 Task: Learn more about a recruiter lite.
Action: Mouse moved to (731, 108)
Screenshot: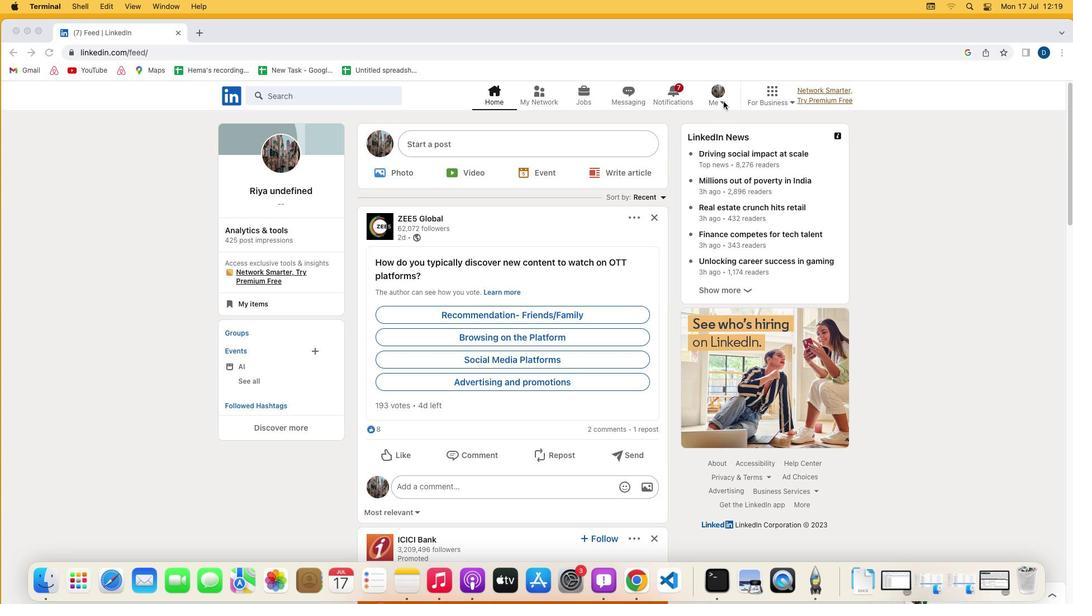 
Action: Mouse pressed left at (731, 108)
Screenshot: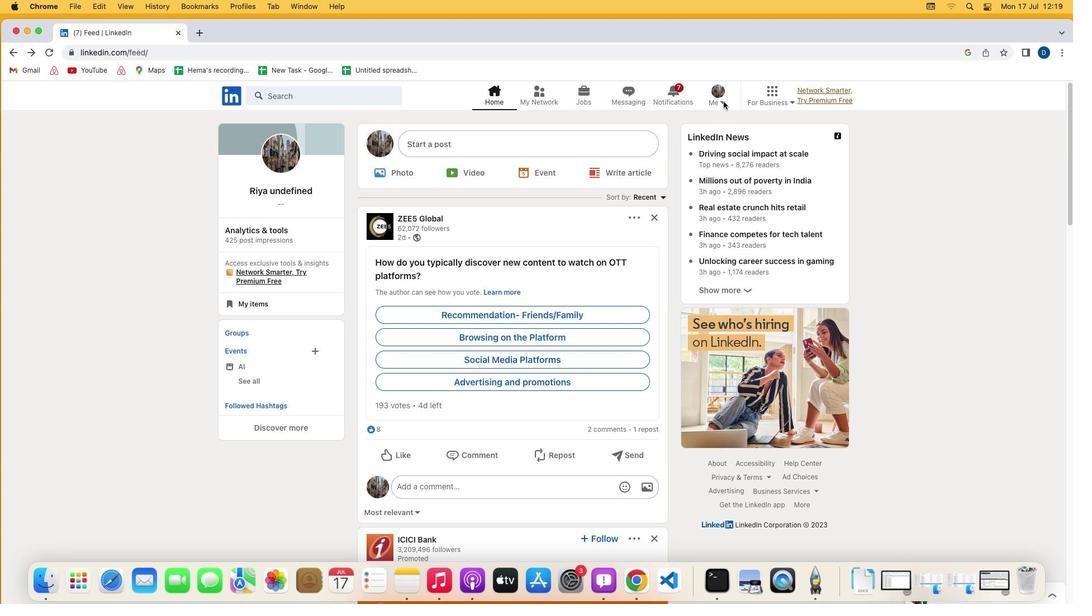 
Action: Mouse moved to (731, 110)
Screenshot: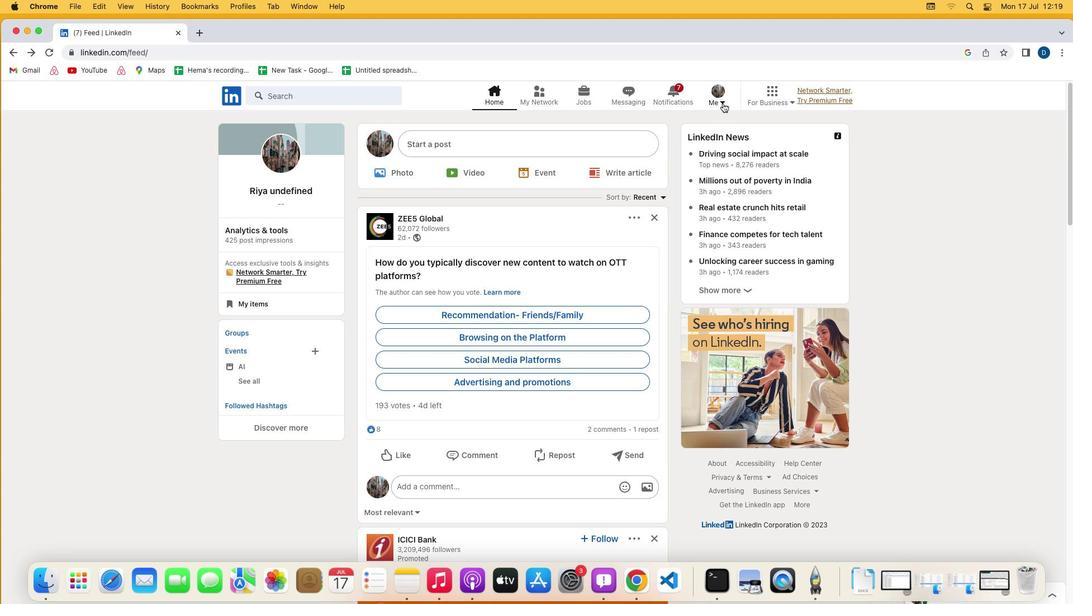 
Action: Mouse pressed left at (731, 110)
Screenshot: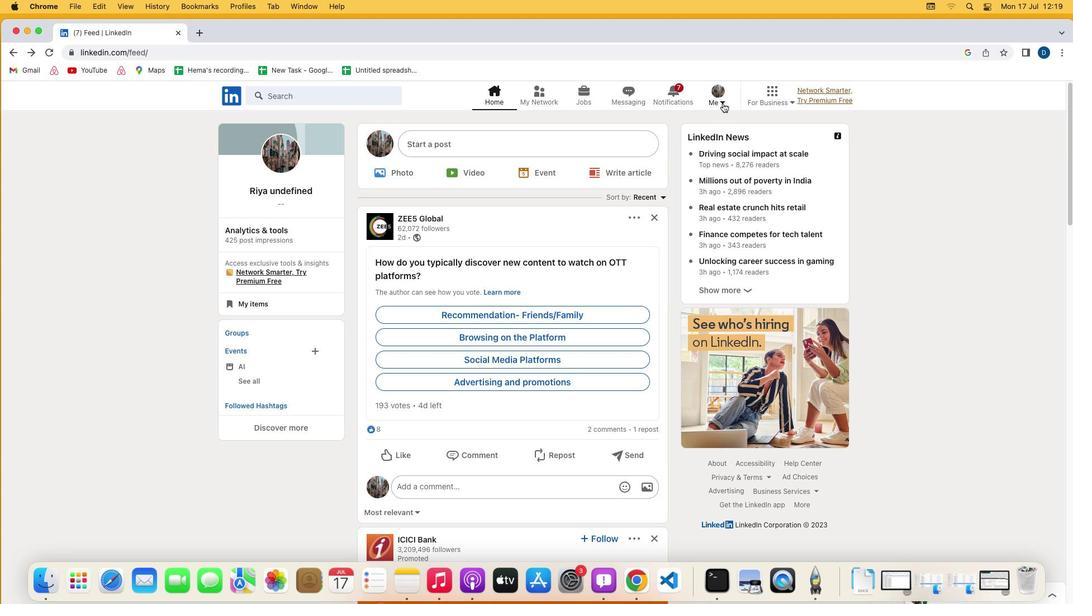 
Action: Mouse moved to (642, 224)
Screenshot: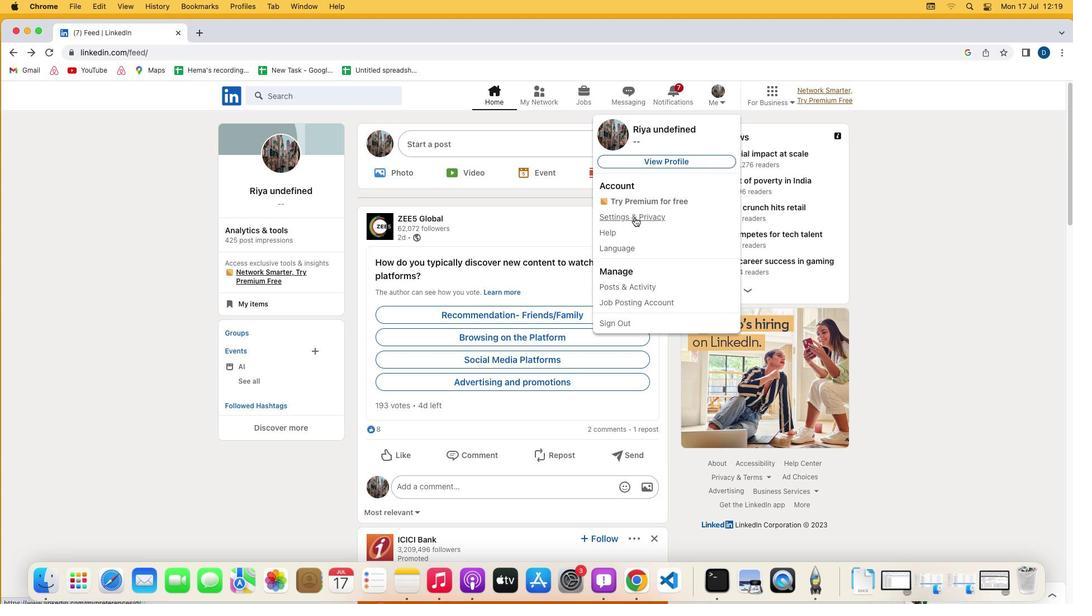 
Action: Mouse pressed left at (642, 224)
Screenshot: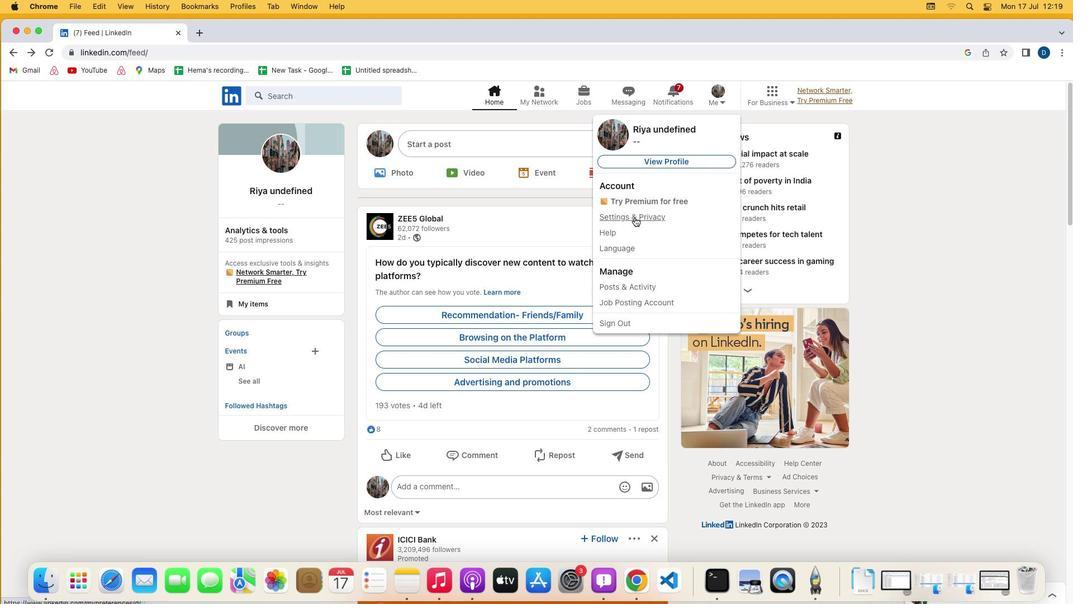 
Action: Mouse moved to (563, 398)
Screenshot: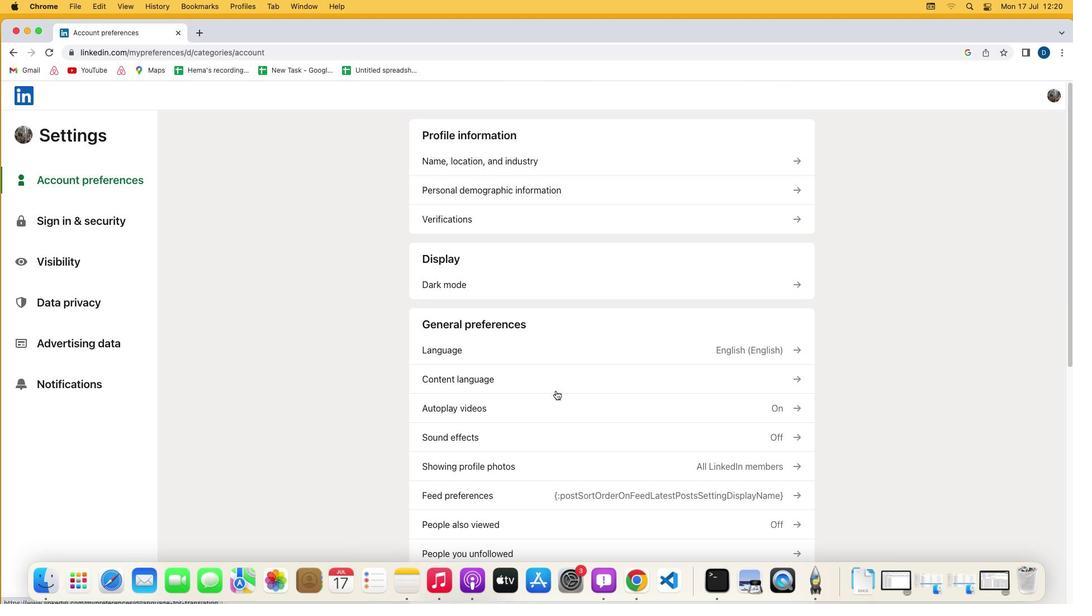 
Action: Mouse scrolled (563, 398) with delta (7, 6)
Screenshot: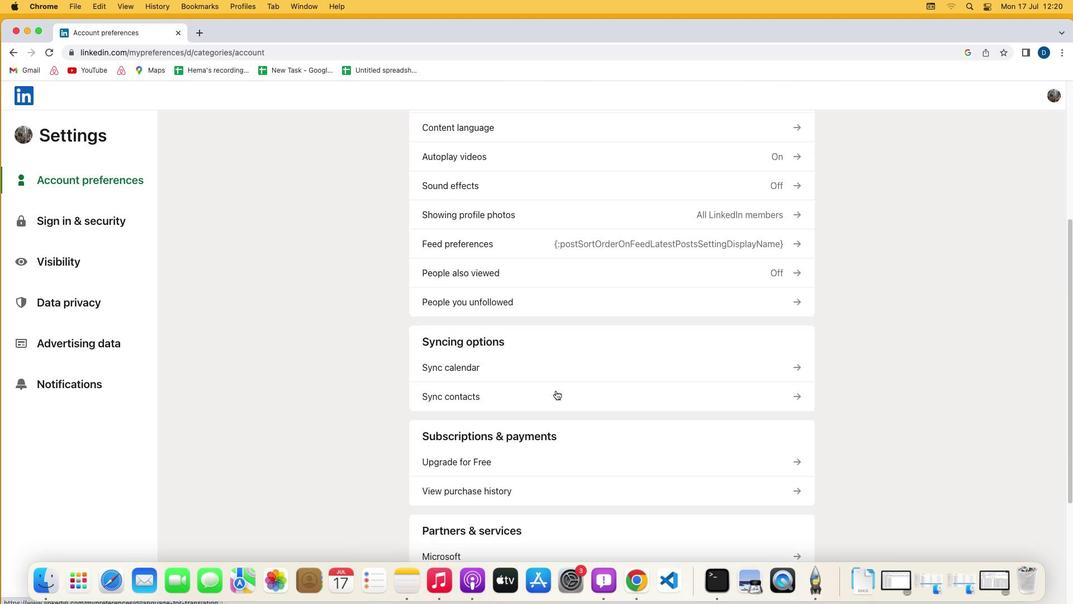 
Action: Mouse scrolled (563, 398) with delta (7, 6)
Screenshot: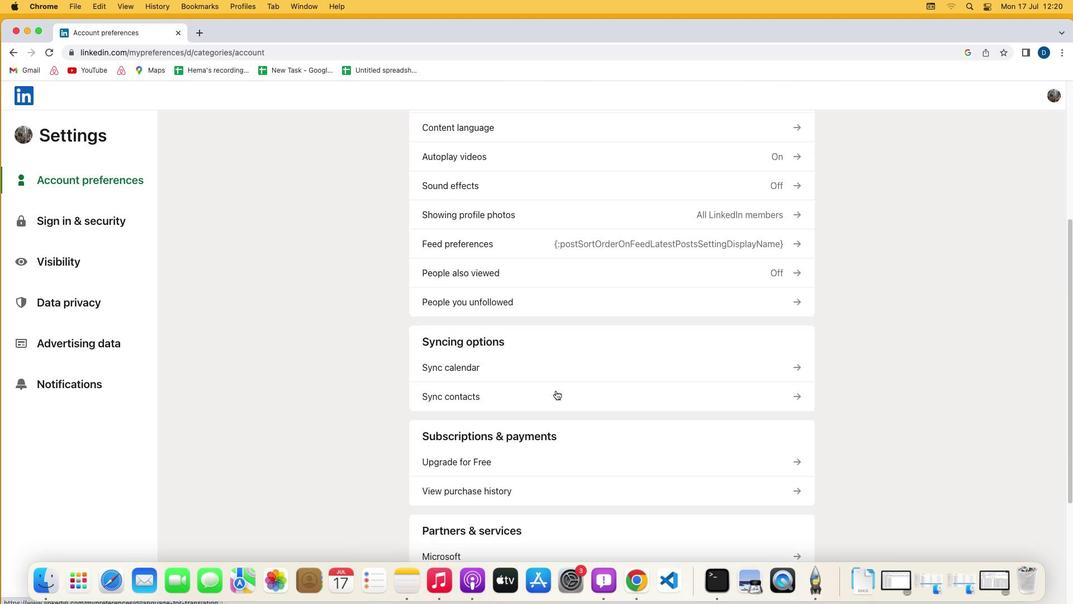 
Action: Mouse scrolled (563, 398) with delta (7, 5)
Screenshot: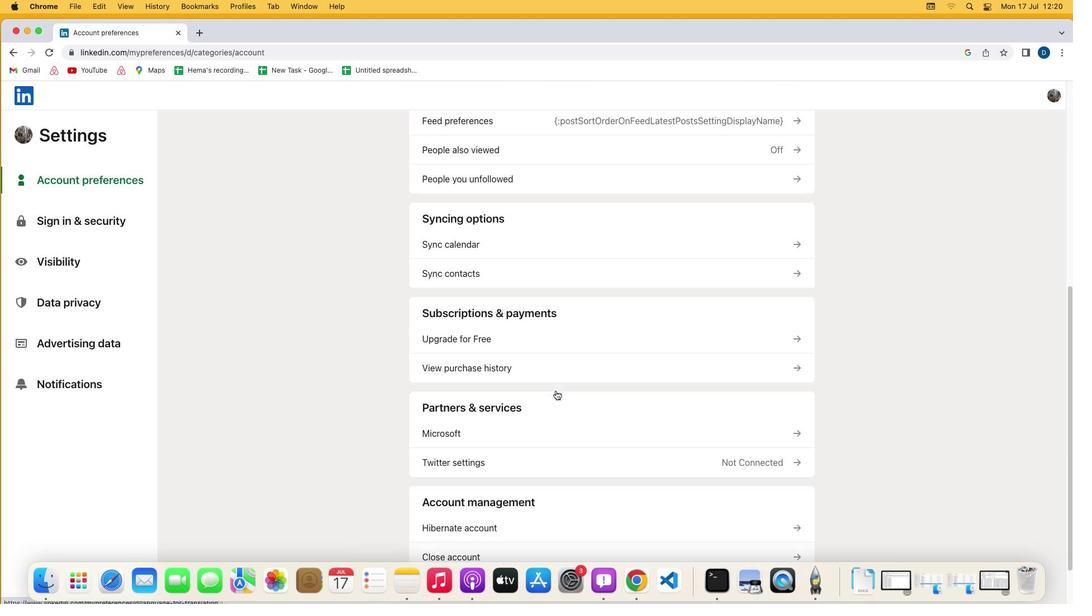
Action: Mouse scrolled (563, 398) with delta (7, 4)
Screenshot: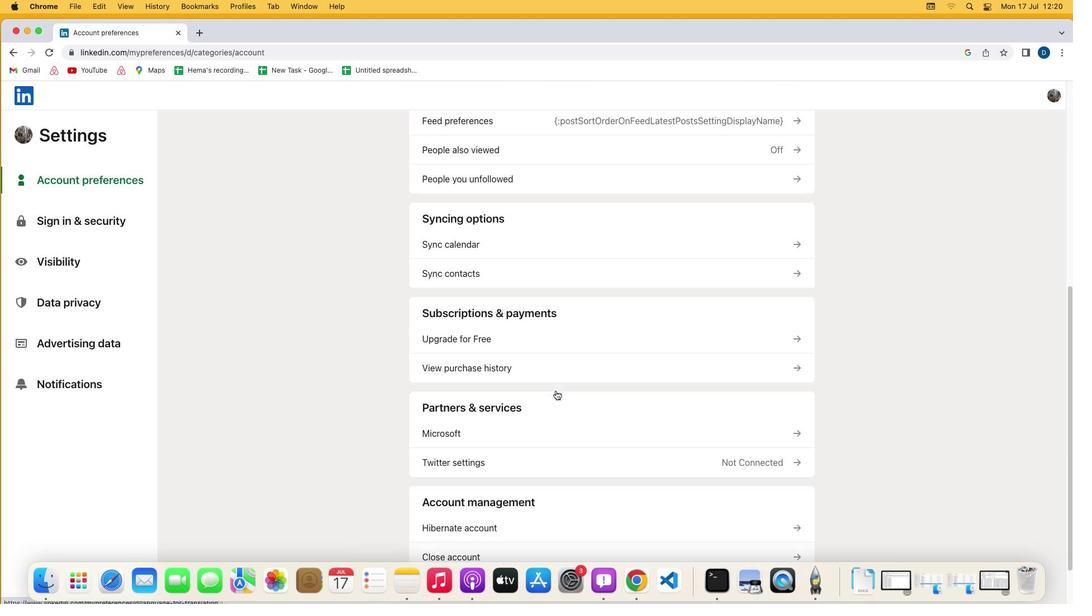 
Action: Mouse scrolled (563, 398) with delta (7, 3)
Screenshot: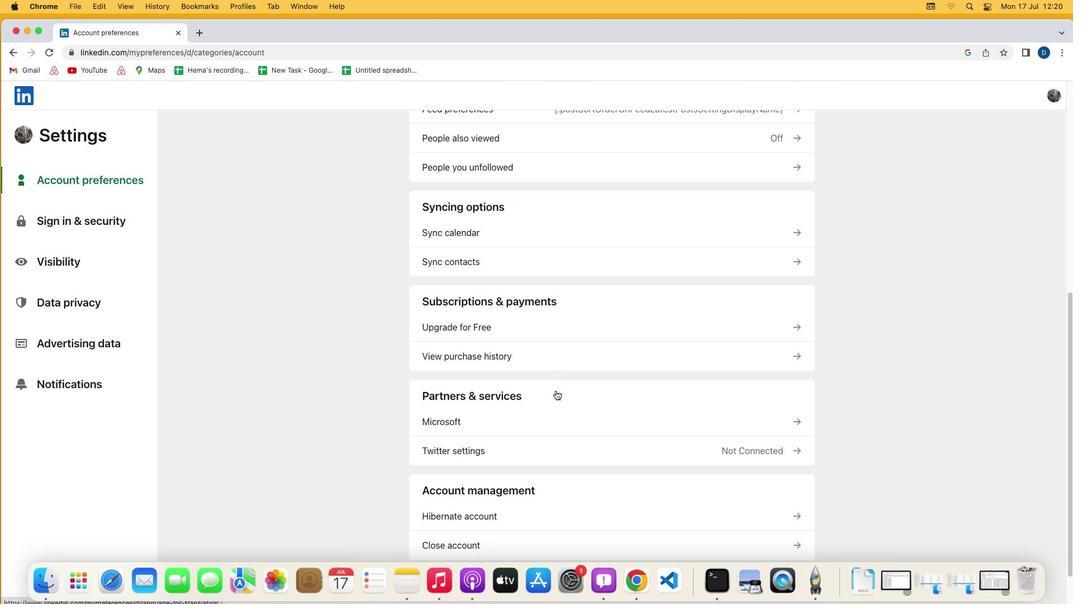 
Action: Mouse scrolled (563, 398) with delta (7, 6)
Screenshot: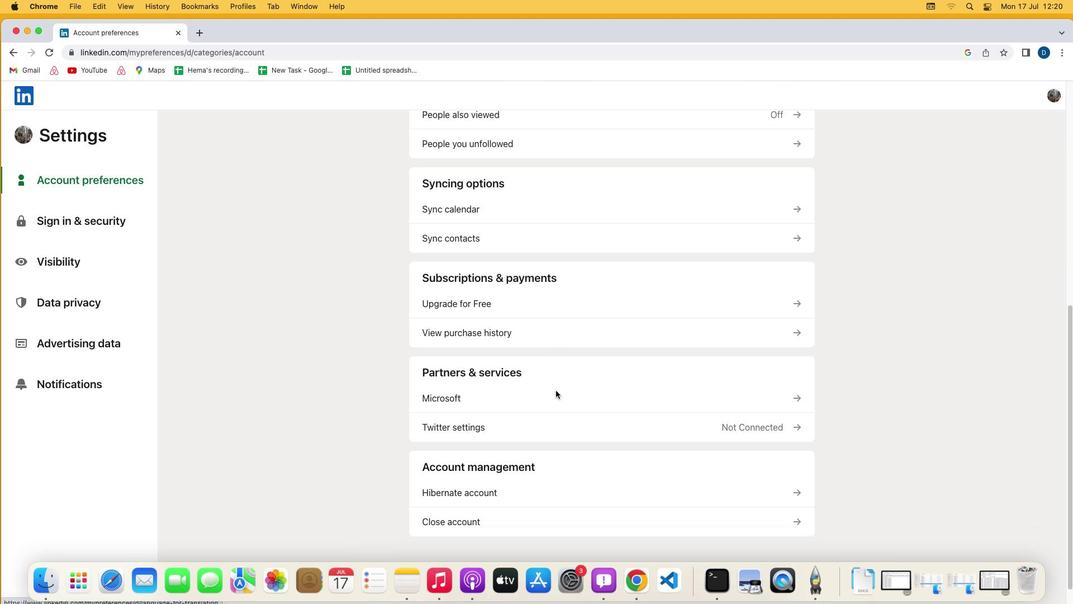 
Action: Mouse scrolled (563, 398) with delta (7, 6)
Screenshot: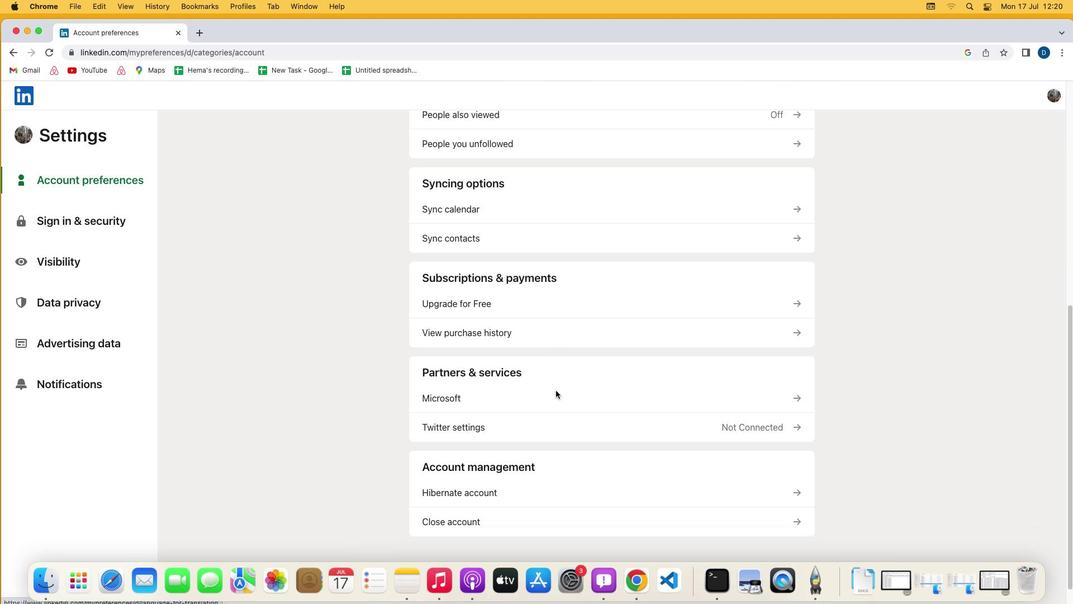 
Action: Mouse scrolled (563, 398) with delta (7, 5)
Screenshot: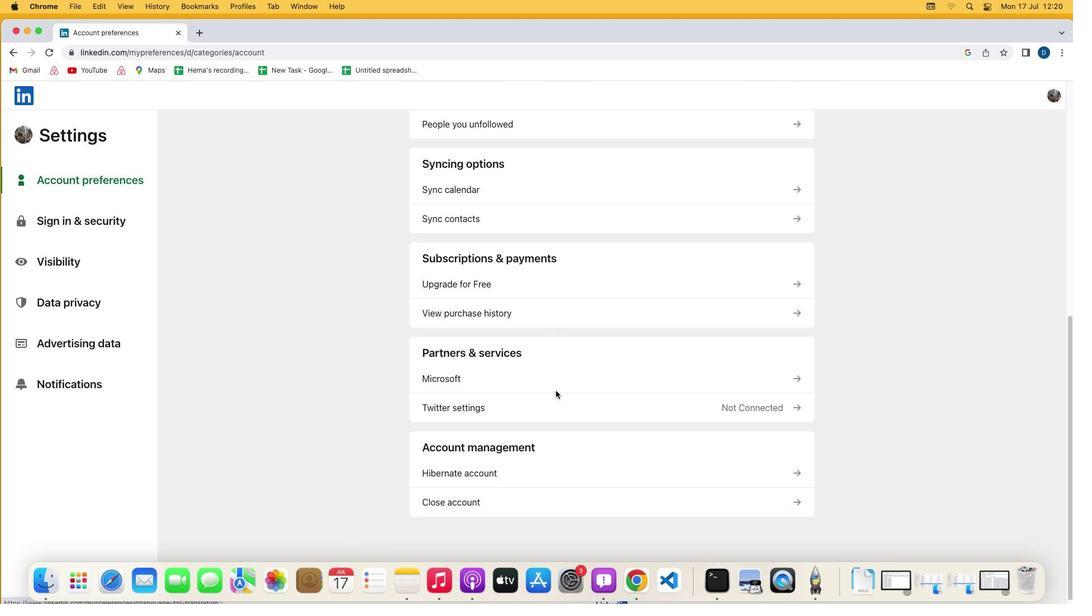 
Action: Mouse scrolled (563, 398) with delta (7, 5)
Screenshot: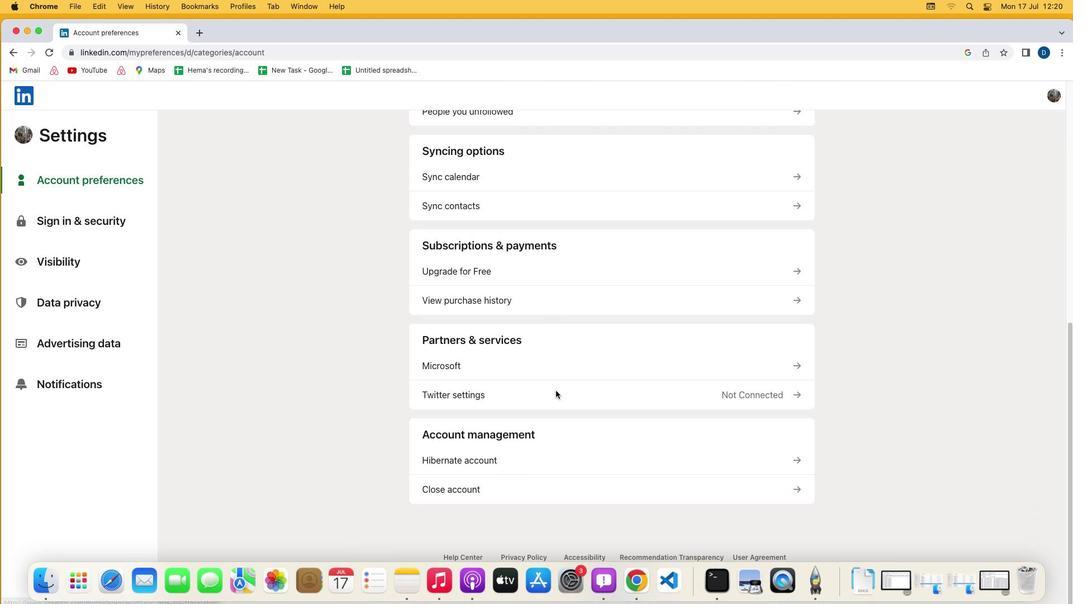 
Action: Mouse moved to (560, 280)
Screenshot: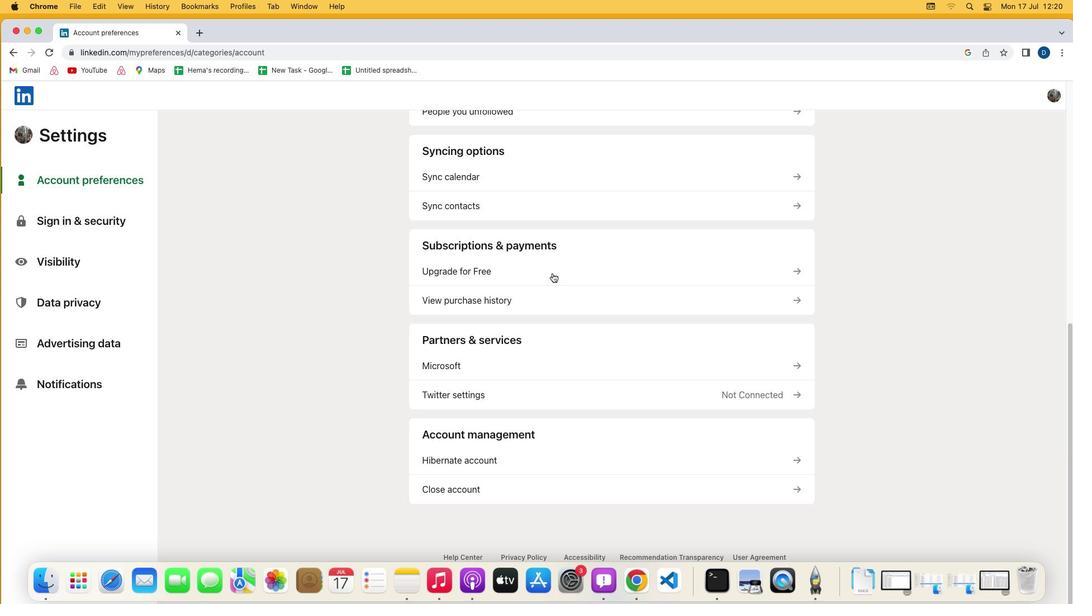 
Action: Mouse pressed left at (560, 280)
Screenshot: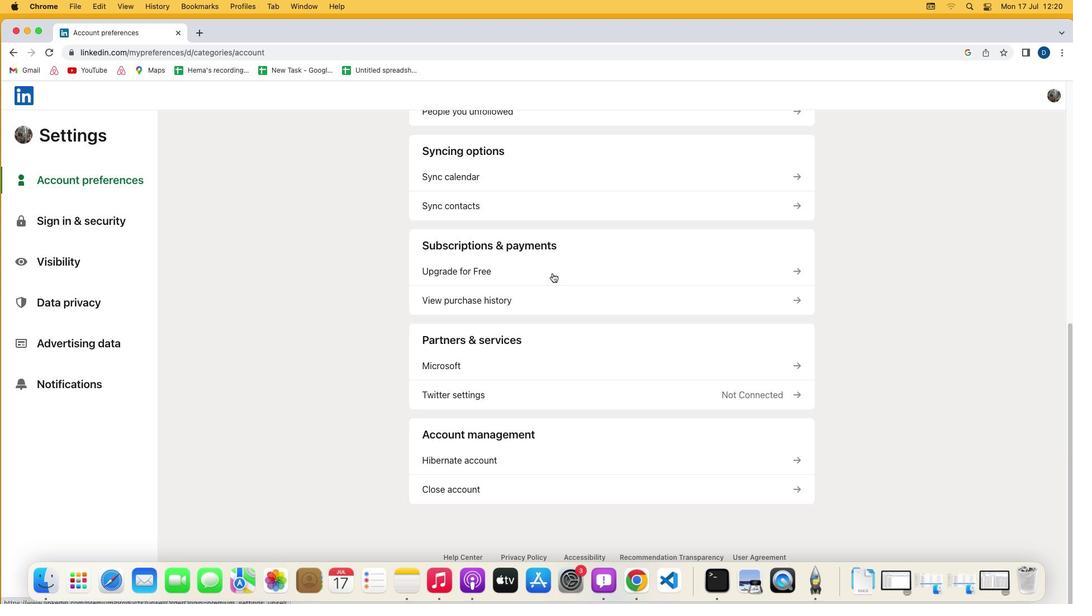 
Action: Mouse moved to (445, 336)
Screenshot: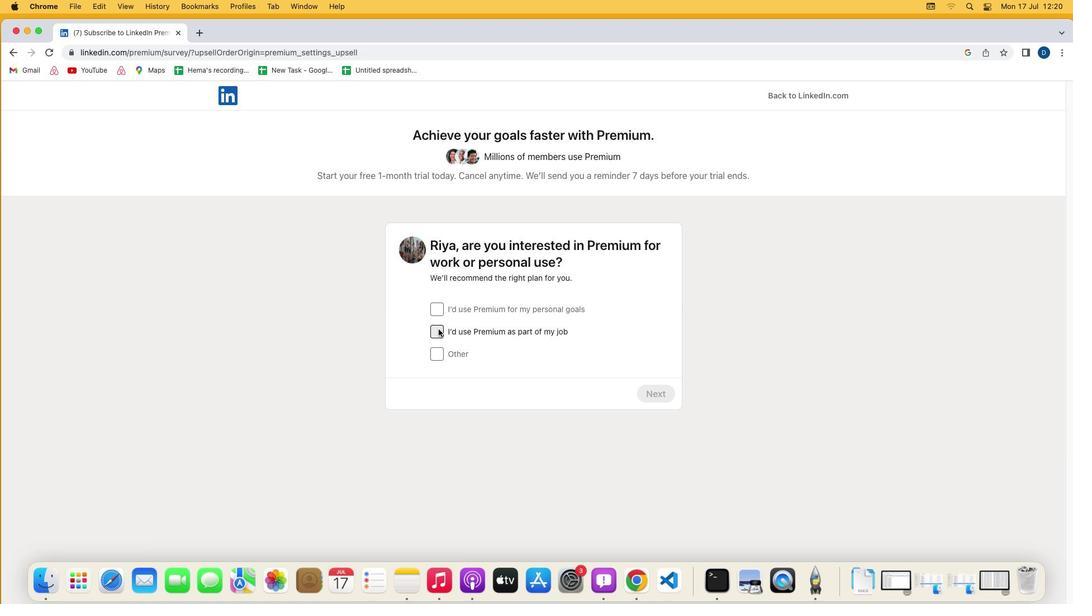 
Action: Mouse pressed left at (445, 336)
Screenshot: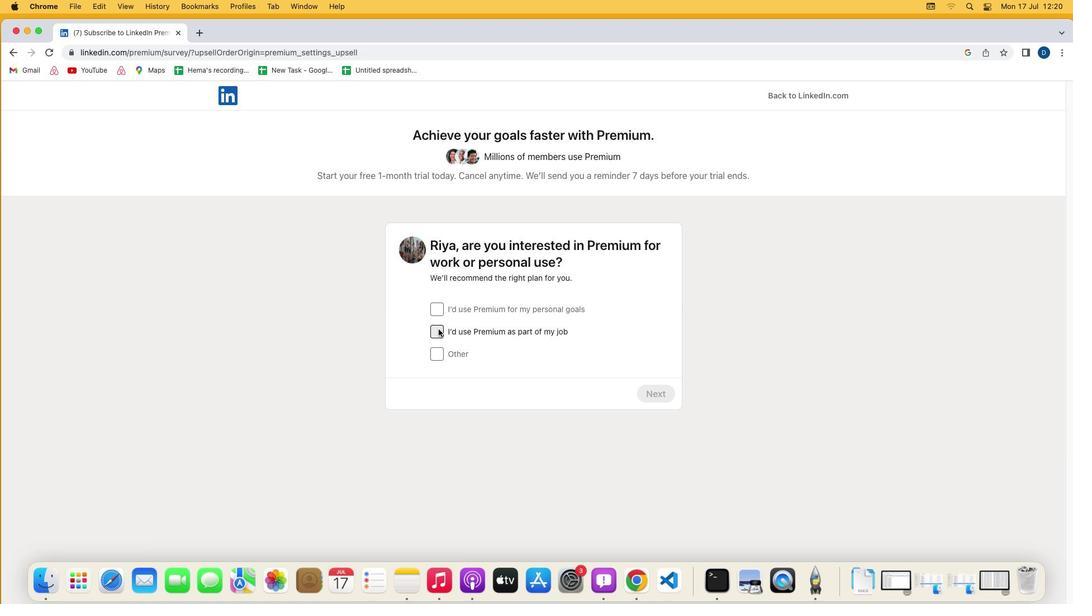 
Action: Mouse moved to (667, 407)
Screenshot: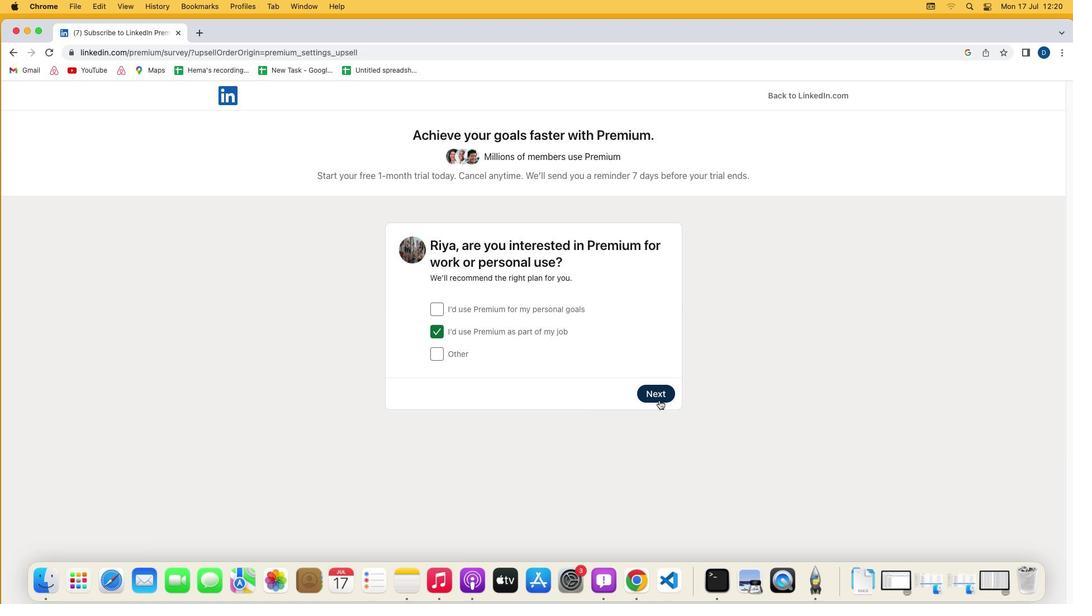 
Action: Mouse pressed left at (667, 407)
Screenshot: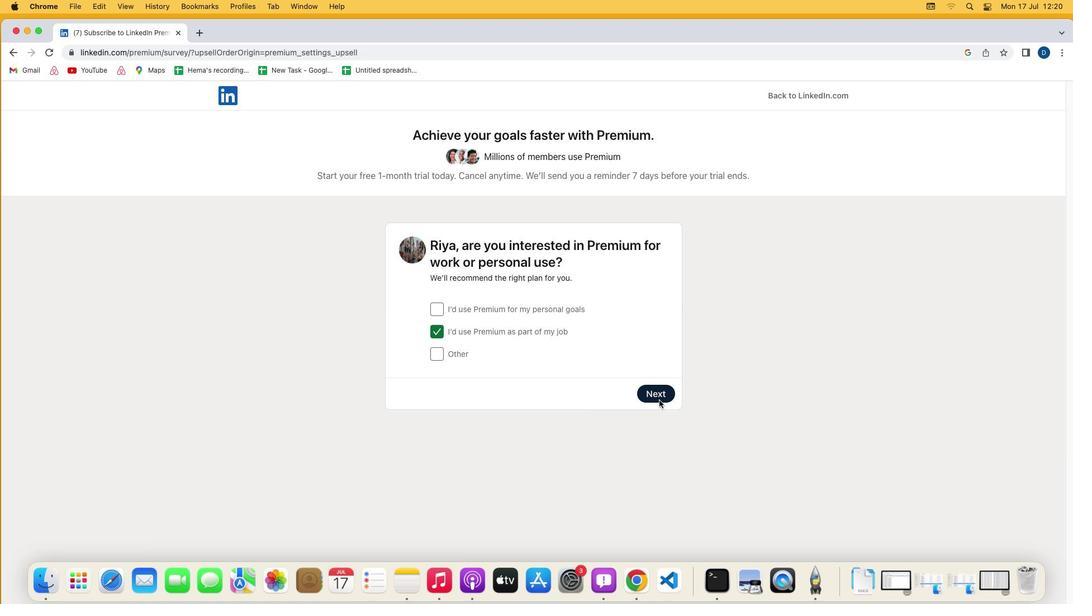 
Action: Mouse moved to (670, 475)
Screenshot: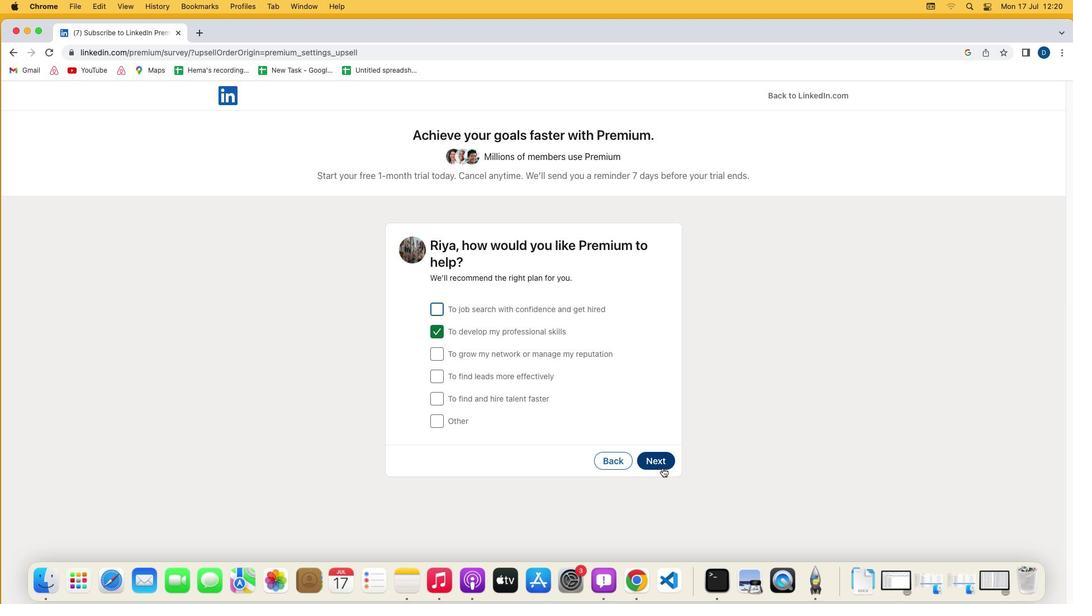 
Action: Mouse pressed left at (670, 475)
Screenshot: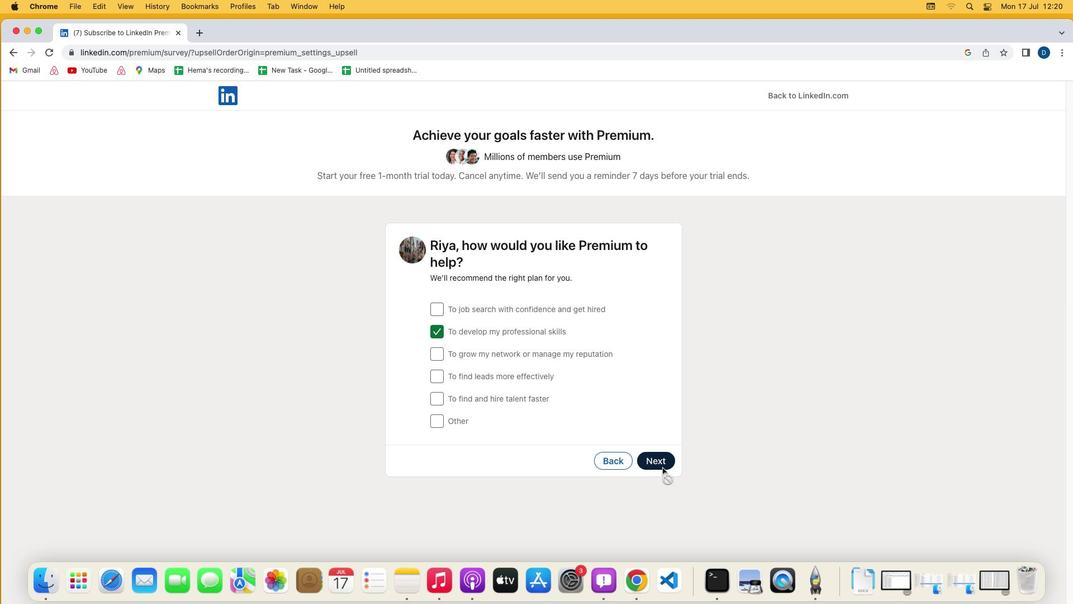 
Action: Mouse moved to (446, 336)
Screenshot: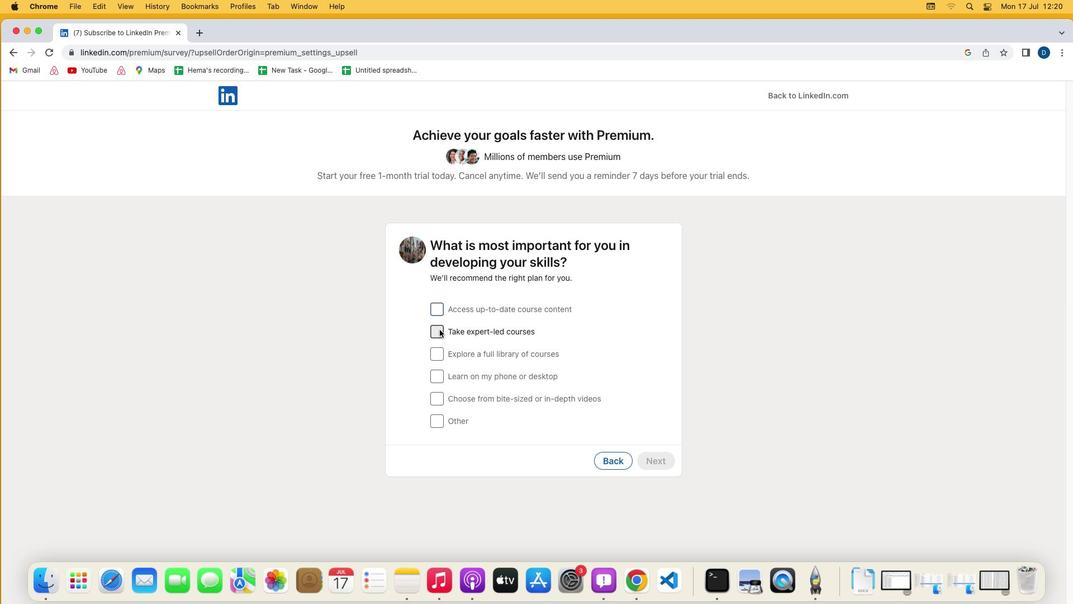 
Action: Mouse pressed left at (446, 336)
Screenshot: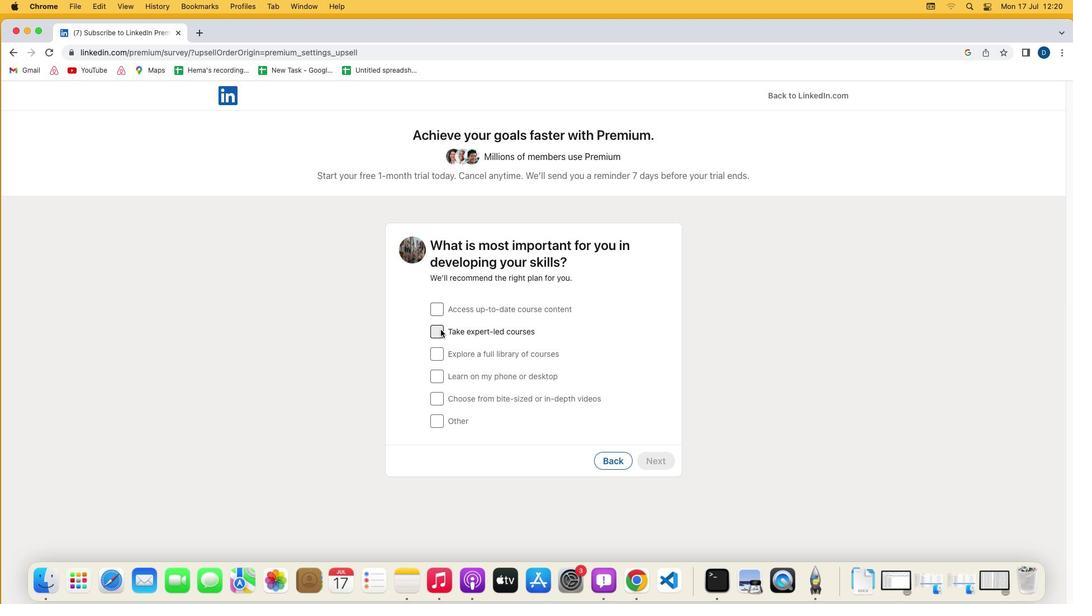 
Action: Mouse moved to (658, 472)
Screenshot: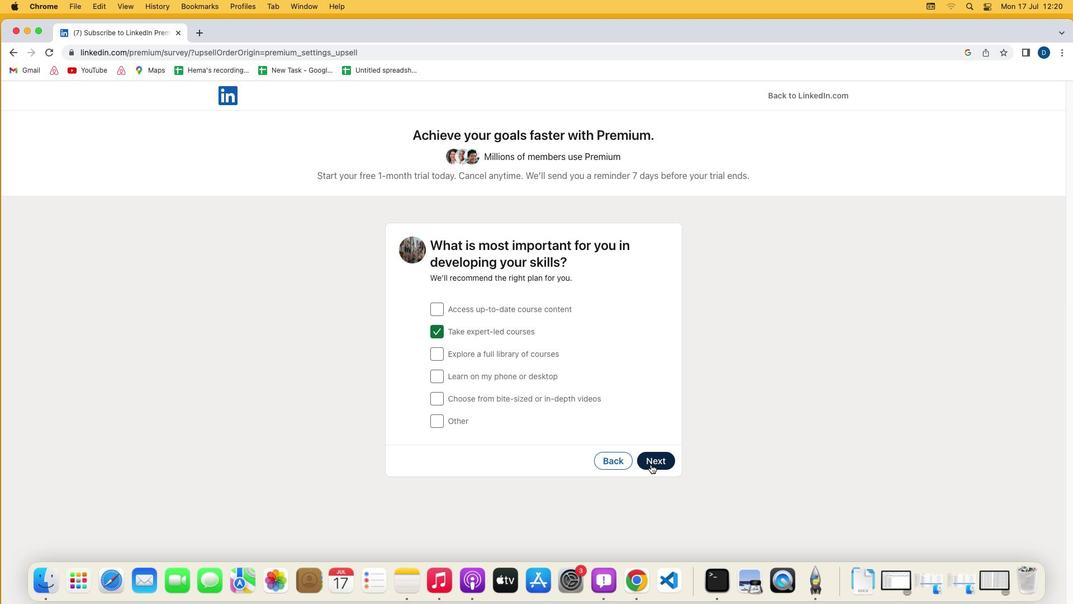 
Action: Mouse pressed left at (658, 472)
Screenshot: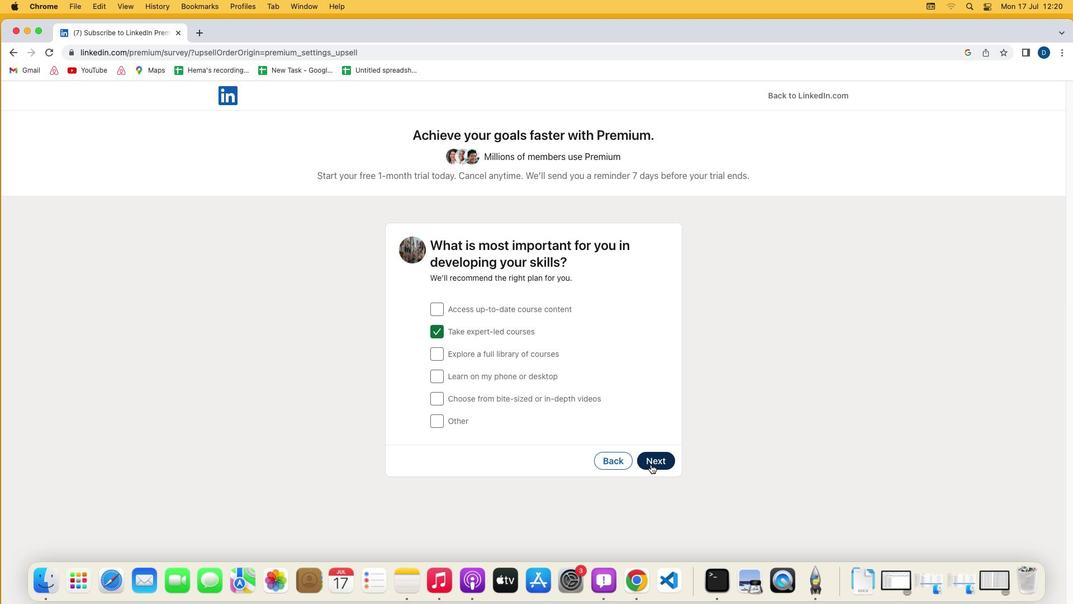 
Action: Mouse moved to (592, 451)
Screenshot: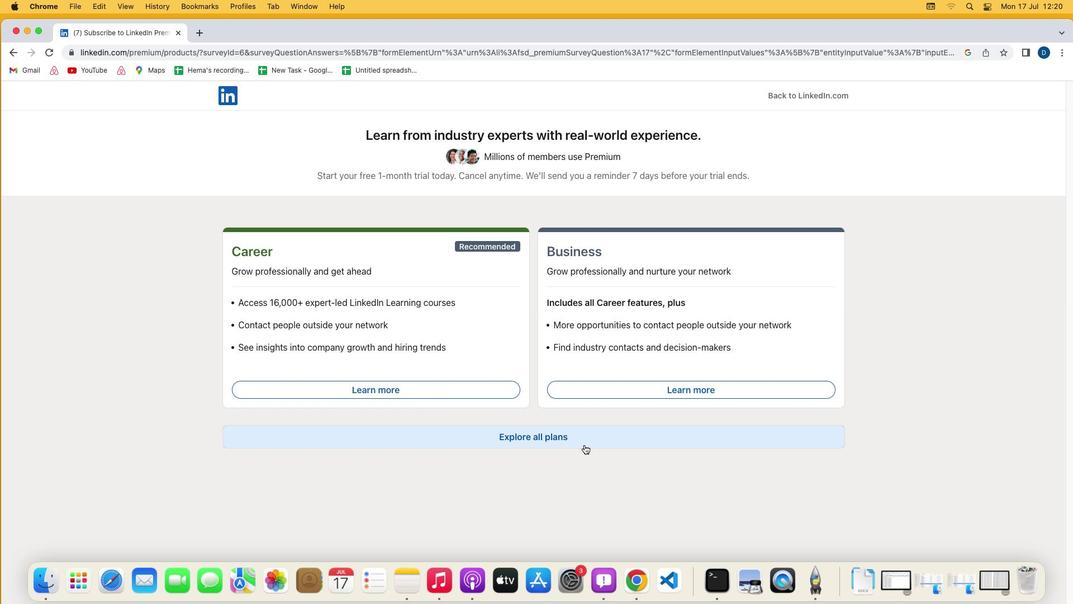 
Action: Mouse pressed left at (592, 451)
Screenshot: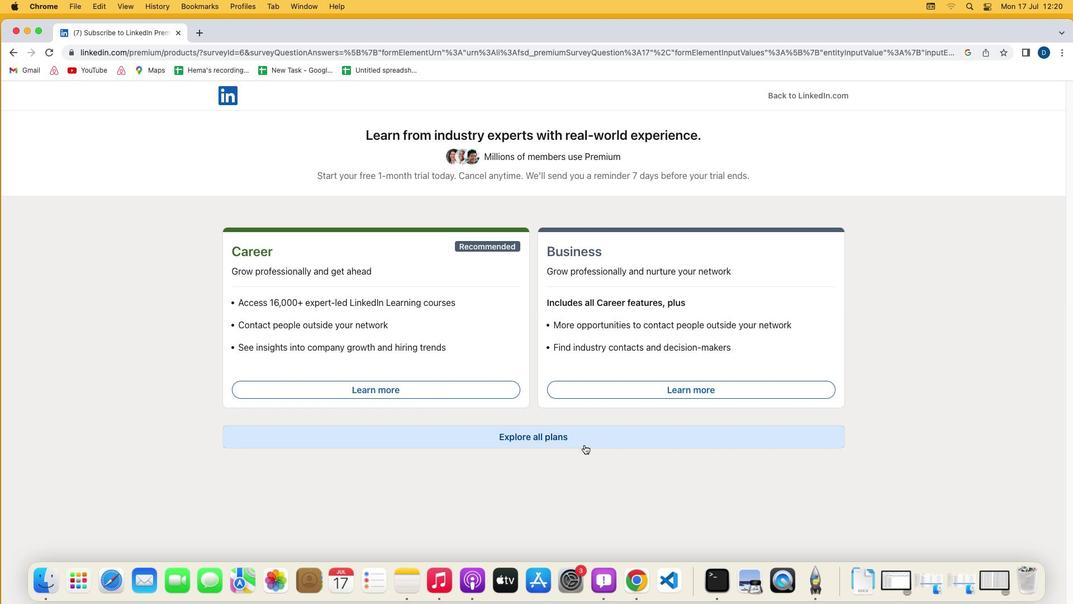 
Action: Mouse moved to (765, 470)
Screenshot: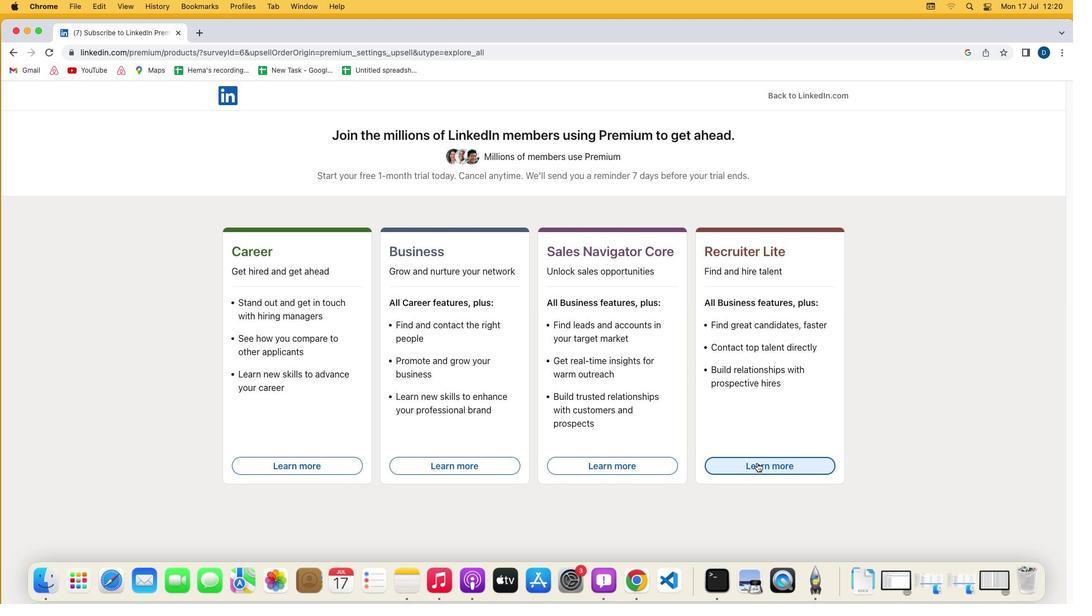 
Action: Mouse pressed left at (765, 470)
Screenshot: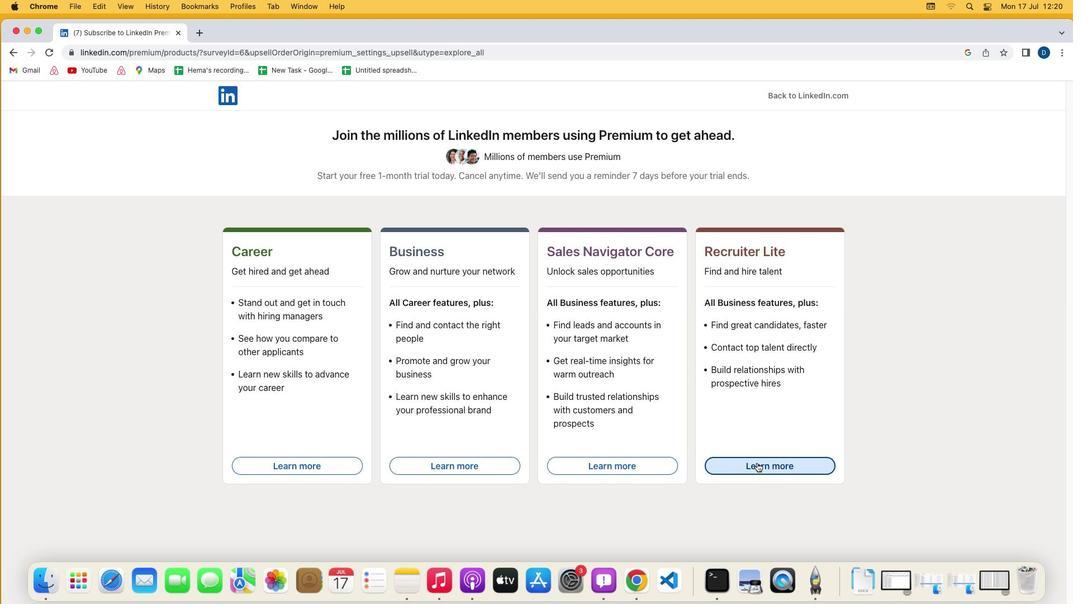 
Action: Mouse moved to (766, 468)
Screenshot: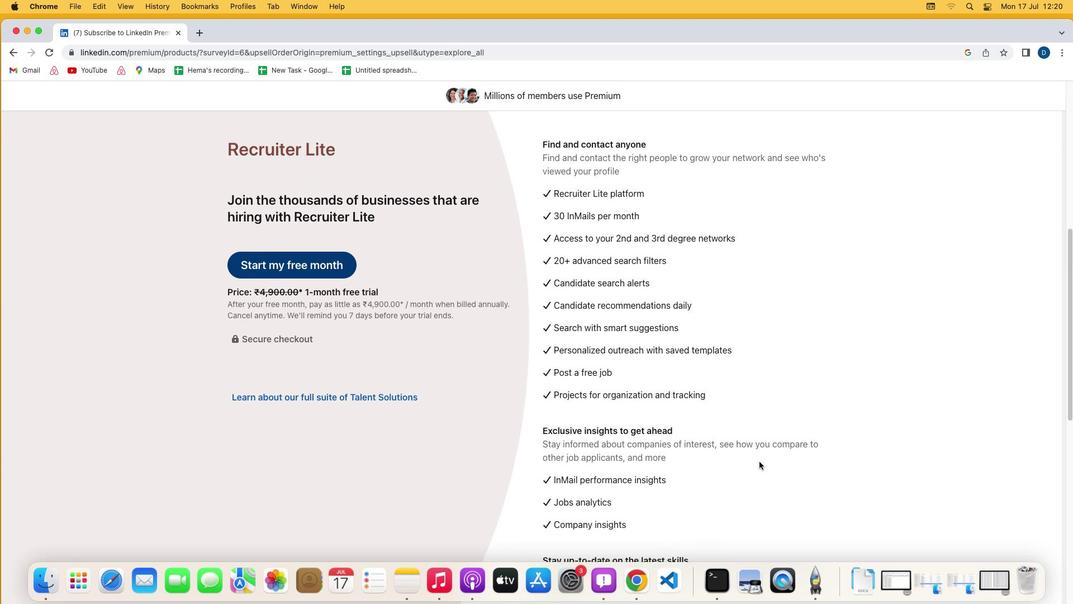 
